 Task: Create a task  Authentication tokens not being refreshed causing users to be logged out unexpectedly , assign it to team member softage.6@softage.net in the project WorthyTech and update the status of the task to  On Track  , set the priority of the task to High.
Action: Mouse moved to (54, 422)
Screenshot: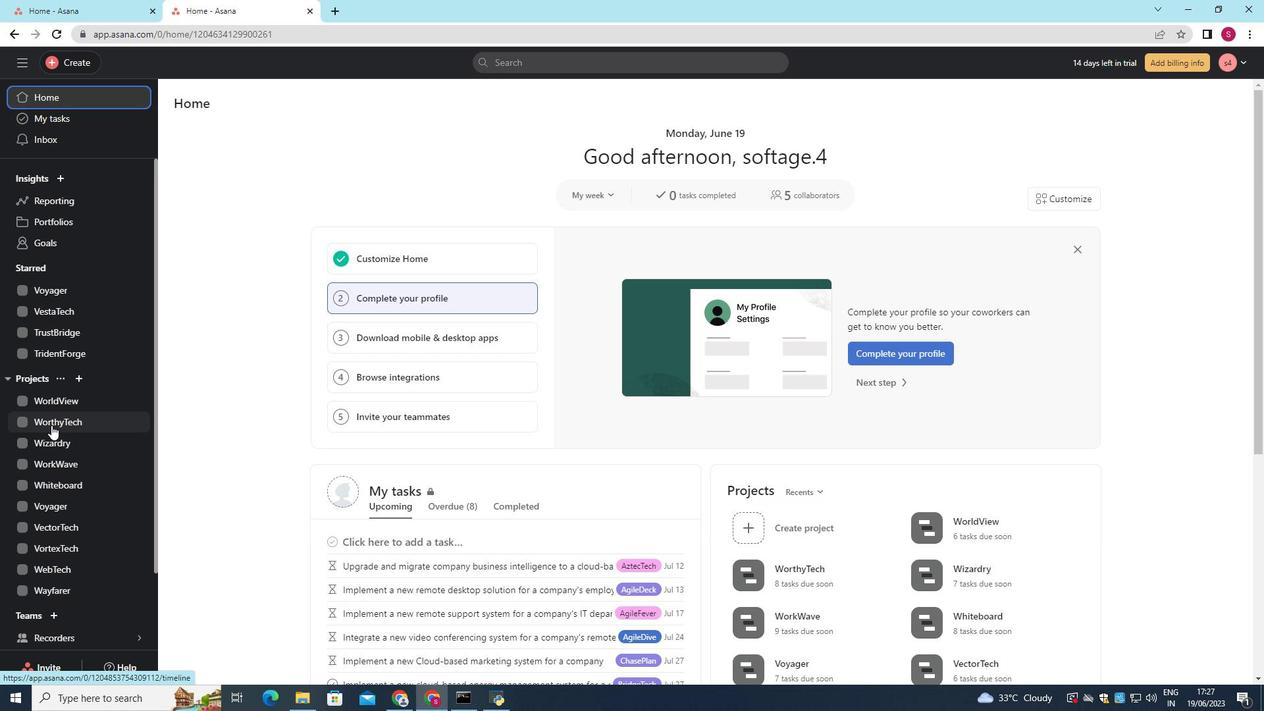 
Action: Mouse pressed left at (54, 422)
Screenshot: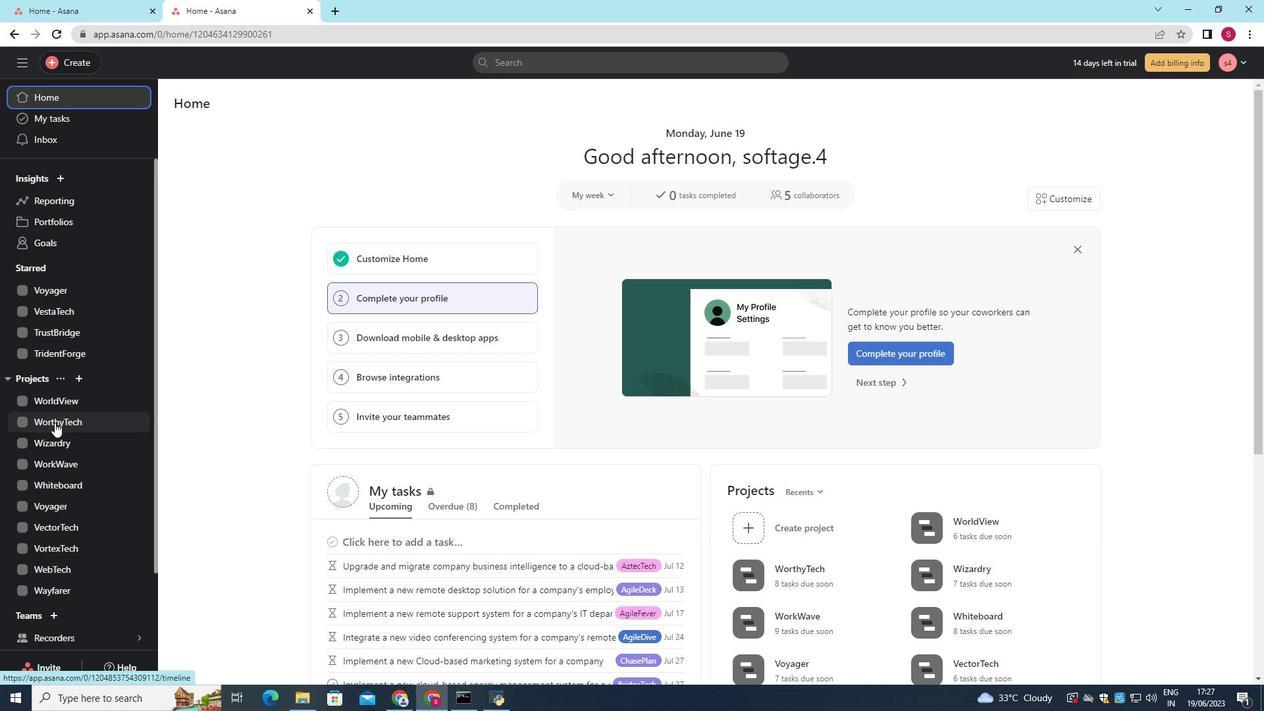 
Action: Mouse moved to (71, 445)
Screenshot: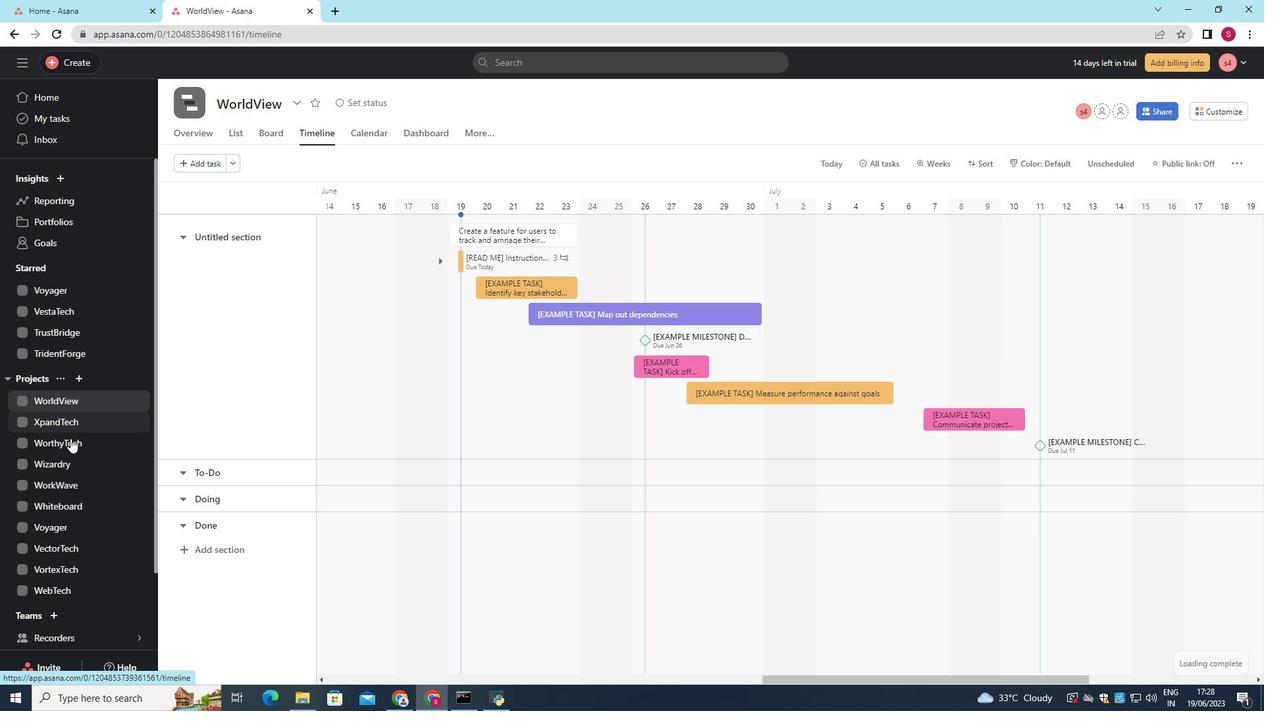 
Action: Mouse pressed left at (71, 445)
Screenshot: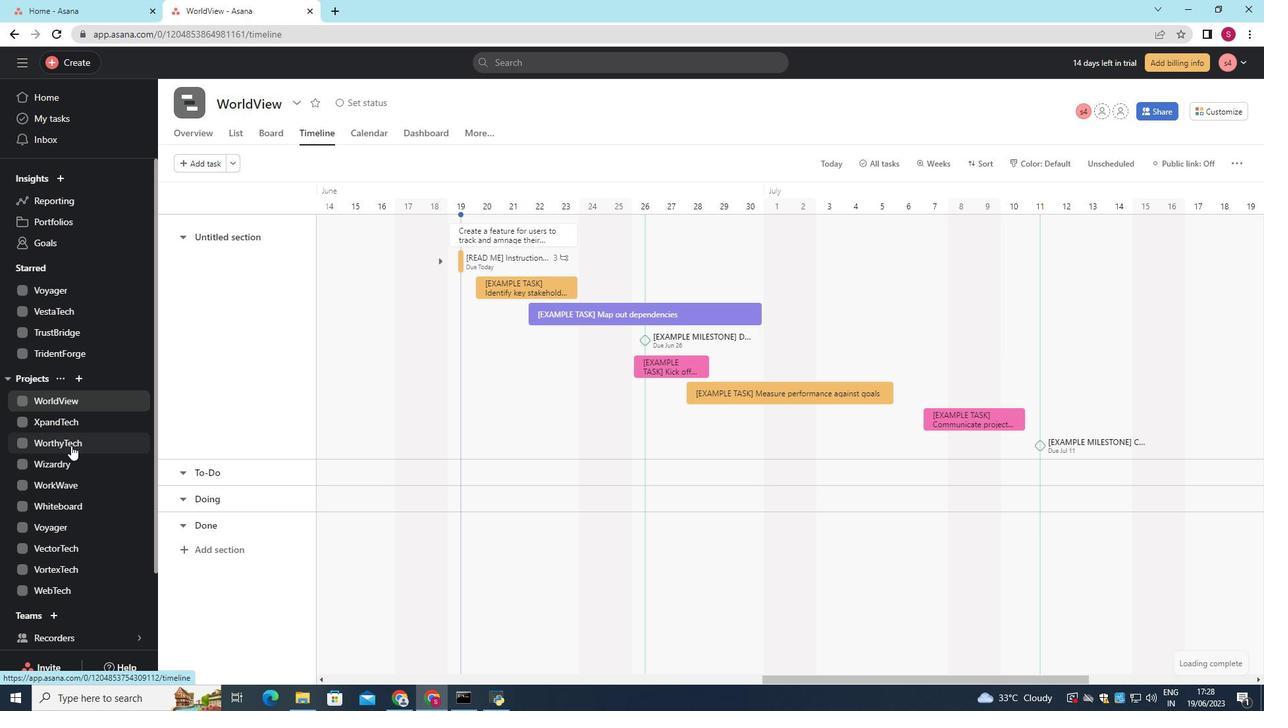 
Action: Mouse moved to (473, 395)
Screenshot: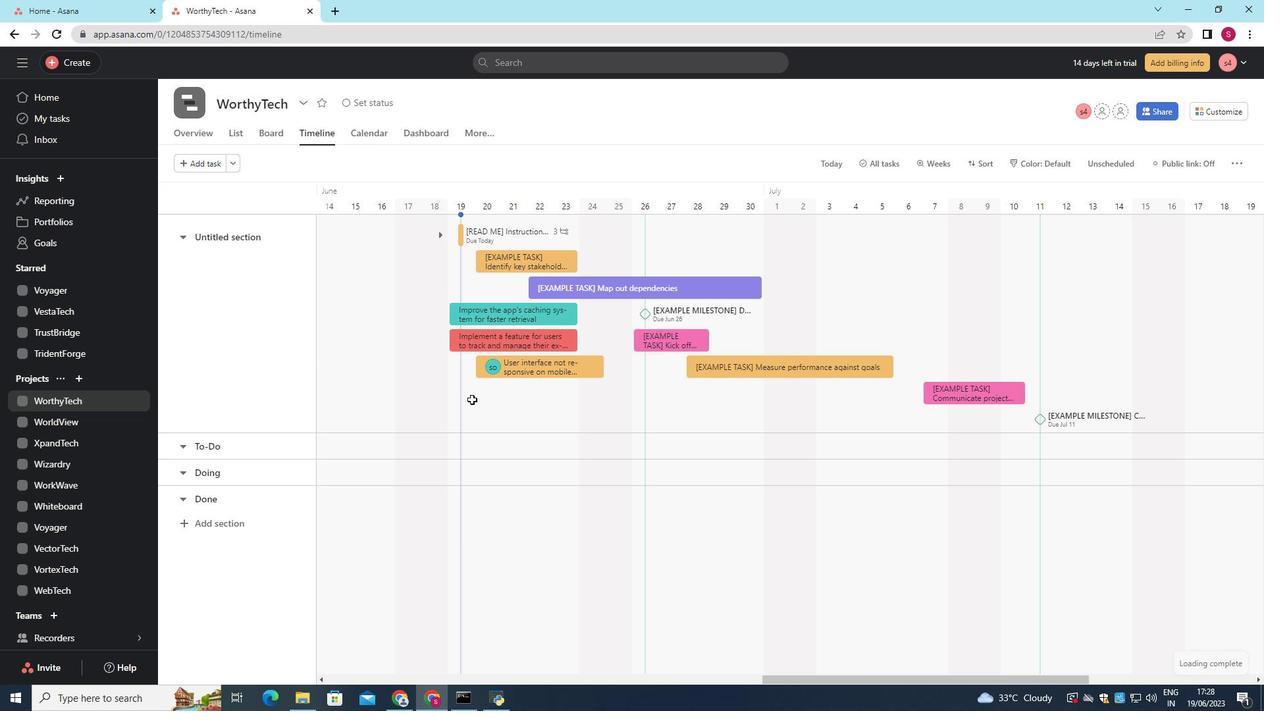 
Action: Mouse pressed left at (473, 395)
Screenshot: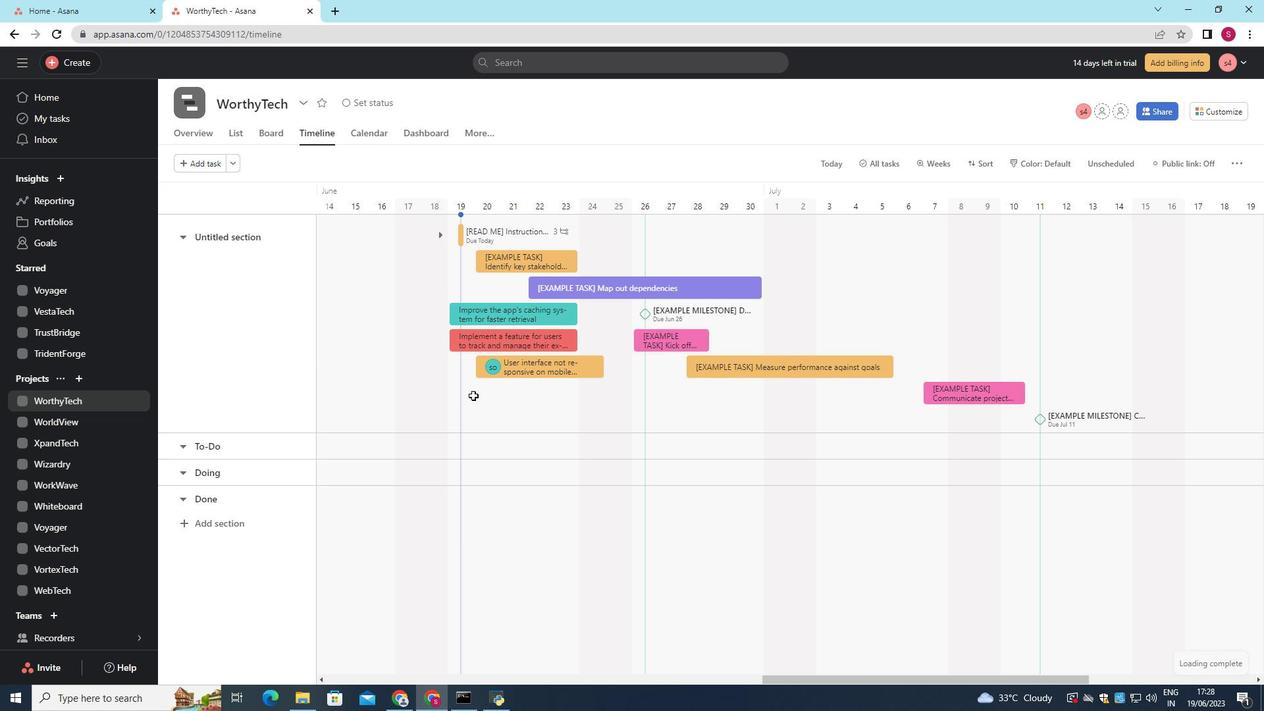 
Action: Mouse moved to (473, 390)
Screenshot: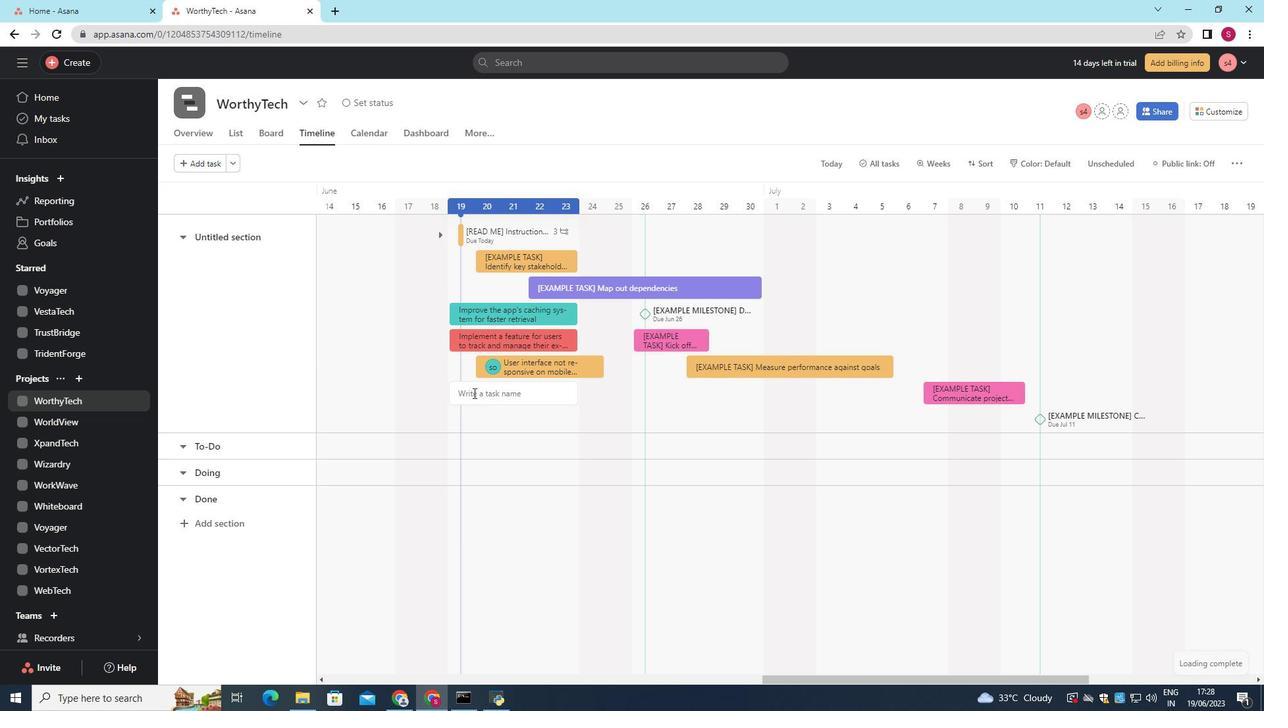 
Action: Key pressed <Key.shift>Authentication<Key.space>tokens<Key.space>not<Key.space>being<Key.space>refreshed<Key.space>causing<Key.space>users<Key.space>to<Key.space>be<Key.space>logged<Key.space>out<Key.space>unexpectedly
Screenshot: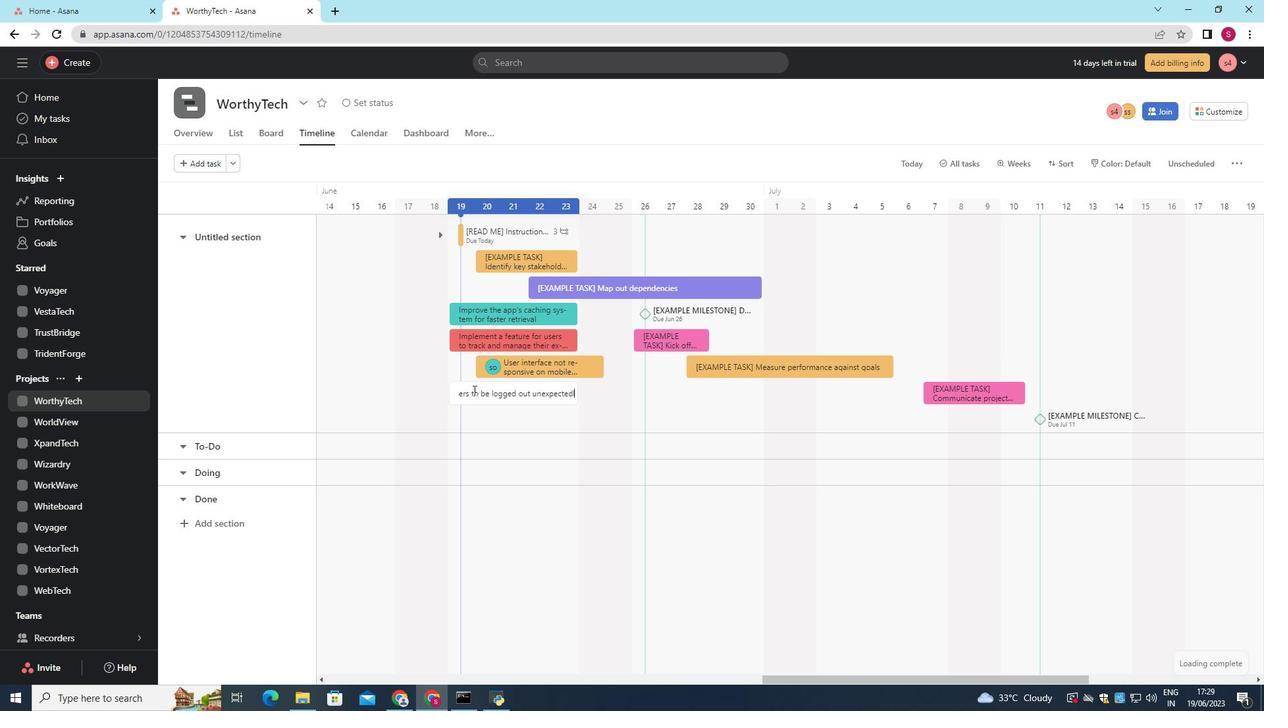 
Action: Mouse moved to (464, 389)
Screenshot: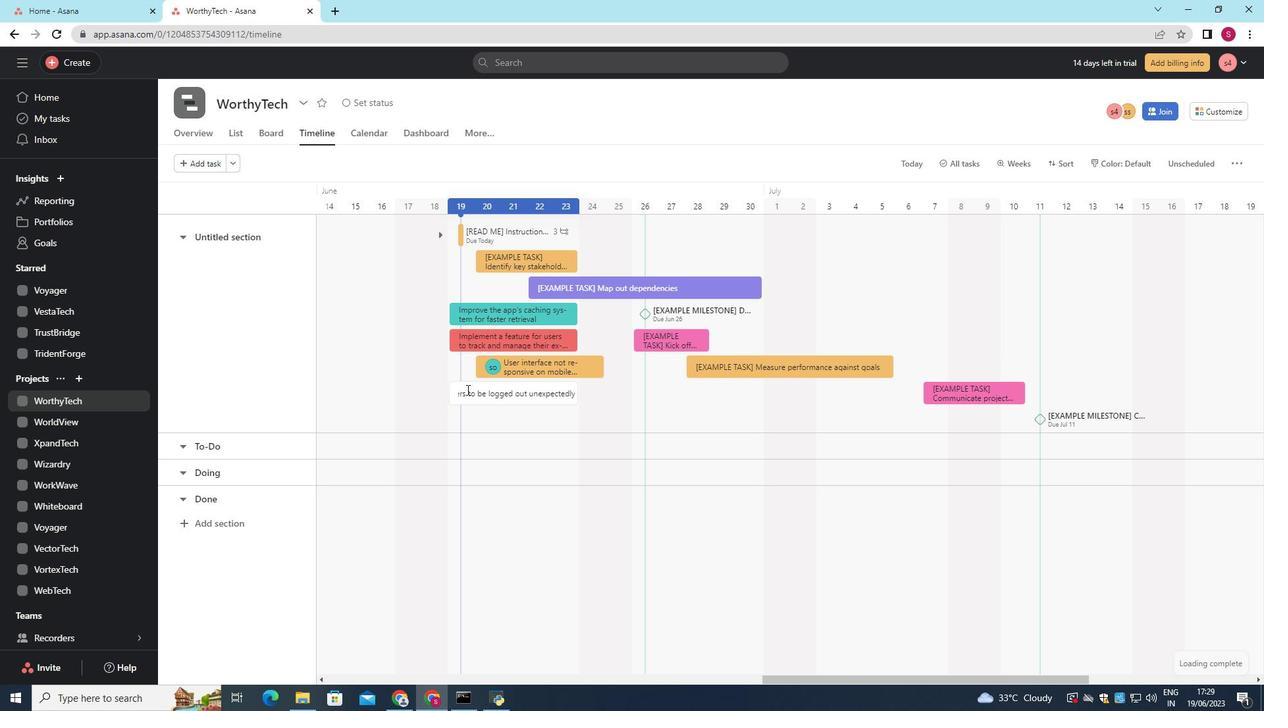 
Action: Key pressed <Key.enter>
Screenshot: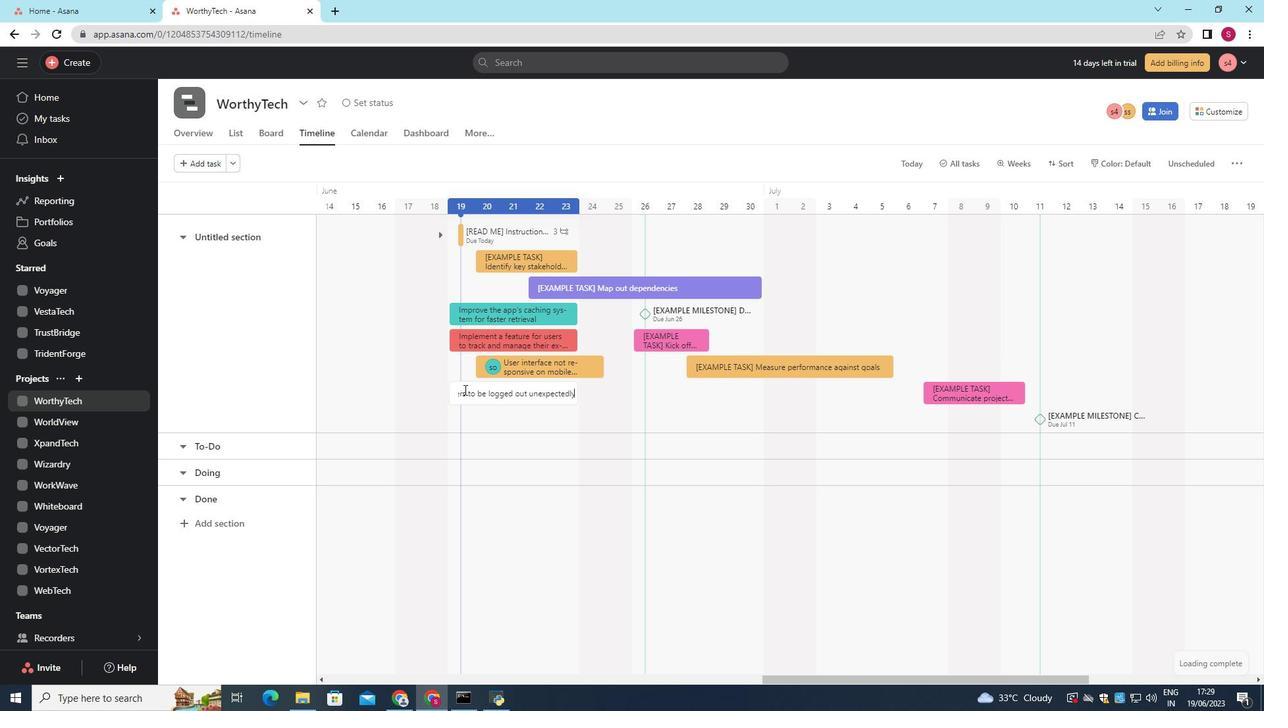
Action: Mouse moved to (497, 391)
Screenshot: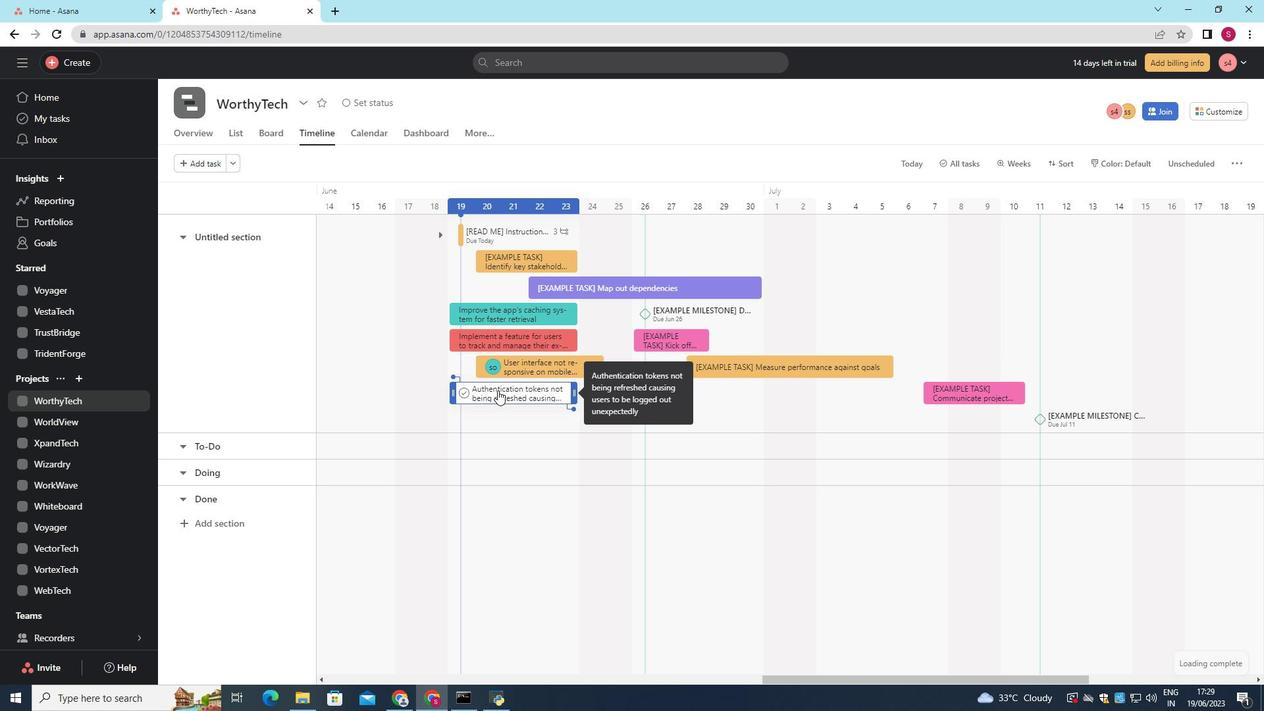 
Action: Mouse pressed left at (497, 391)
Screenshot: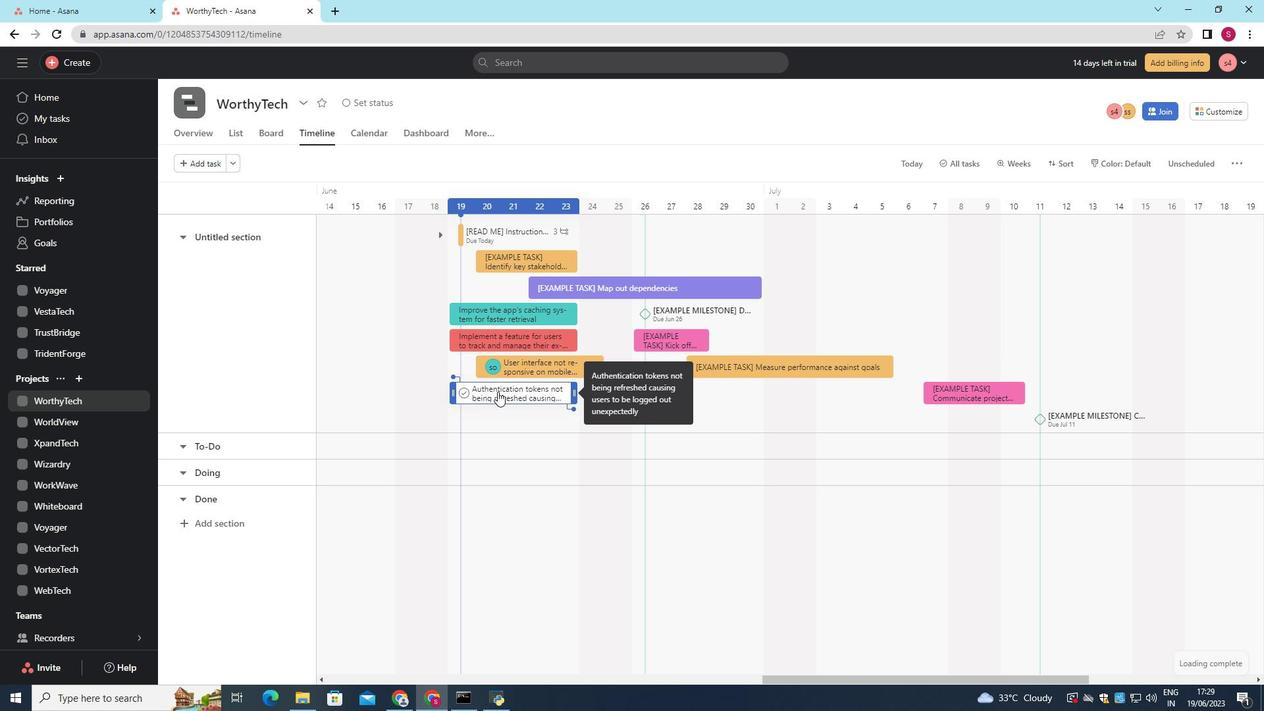 
Action: Mouse moved to (963, 256)
Screenshot: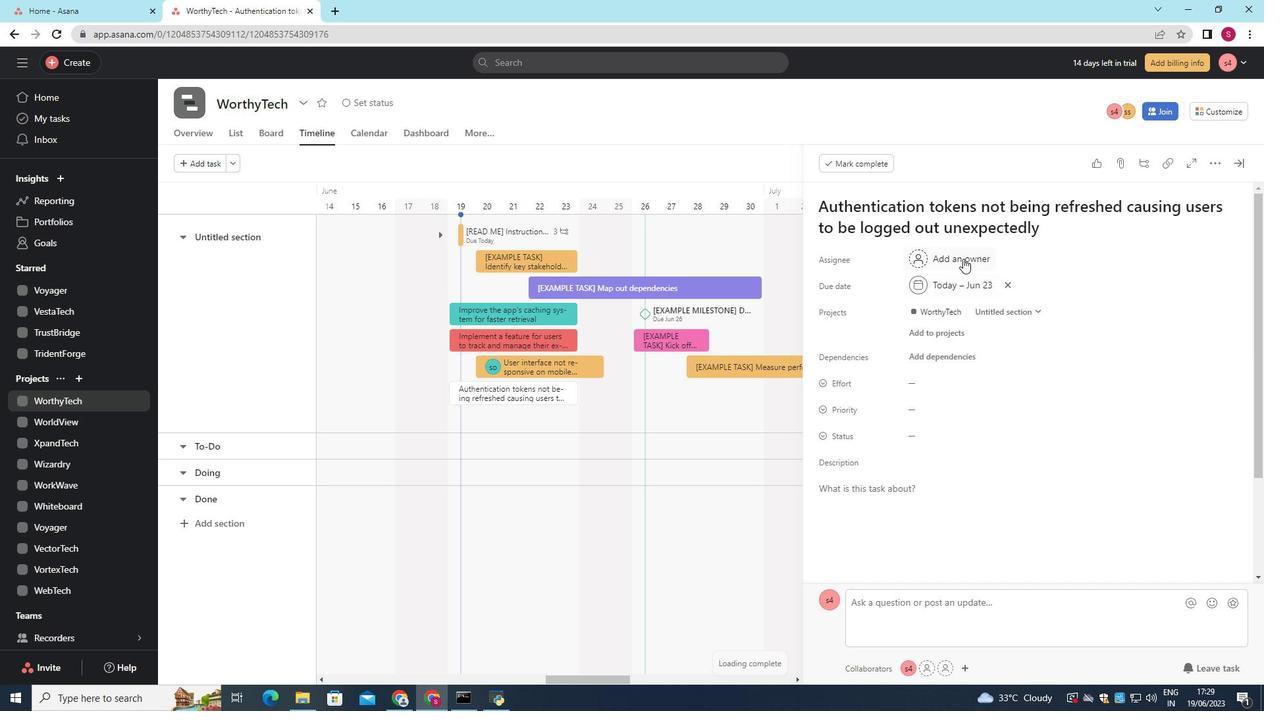 
Action: Mouse pressed left at (963, 256)
Screenshot: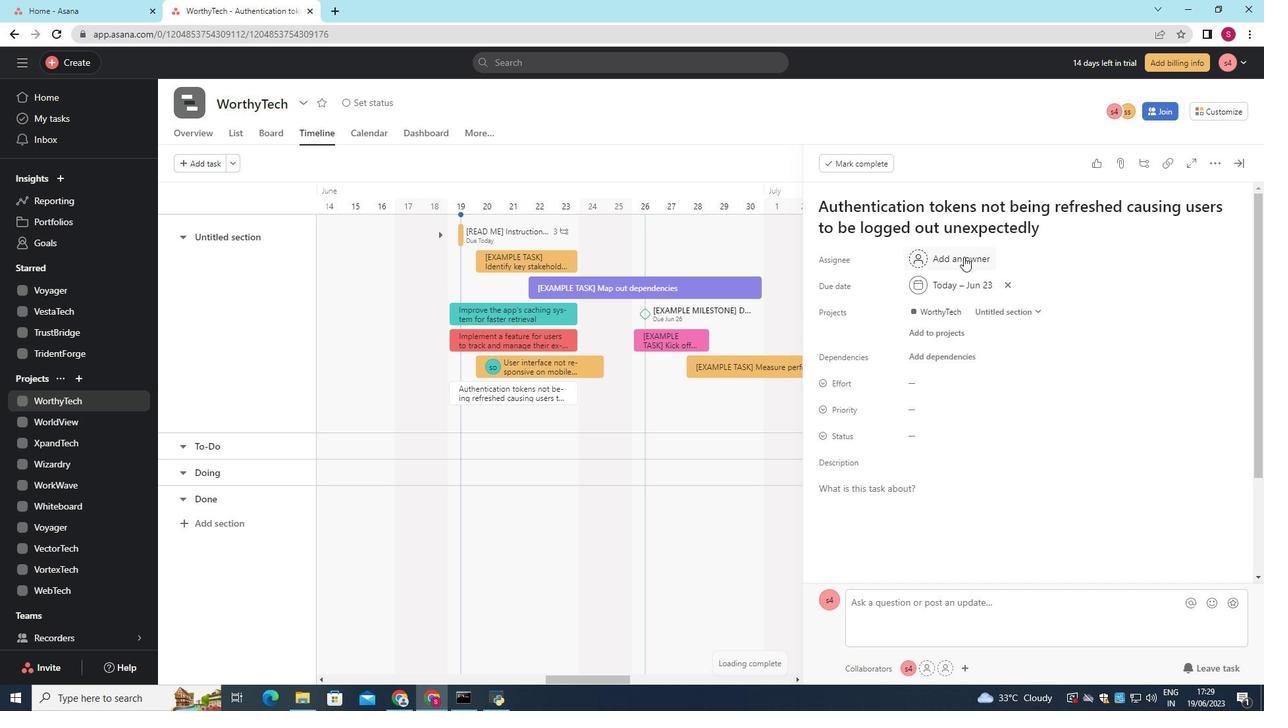 
Action: Key pressed softage.6<Key.shift>@softage.net
Screenshot: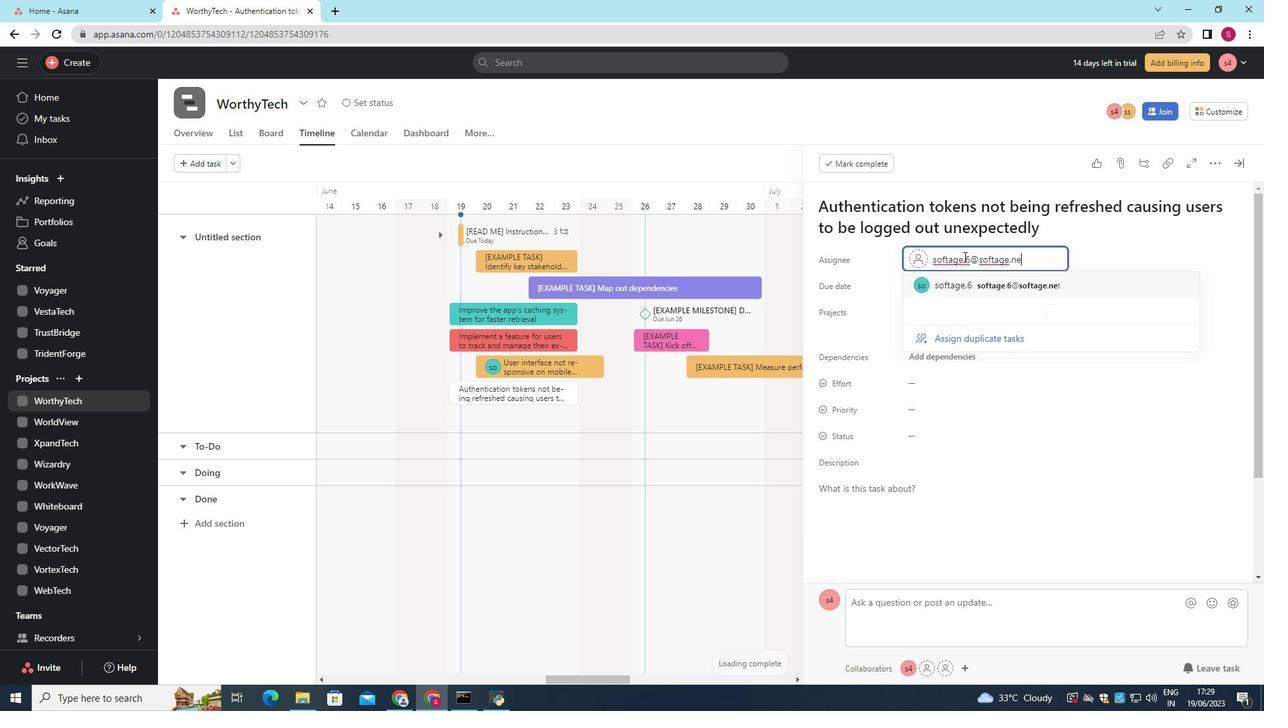 
Action: Mouse moved to (967, 440)
Screenshot: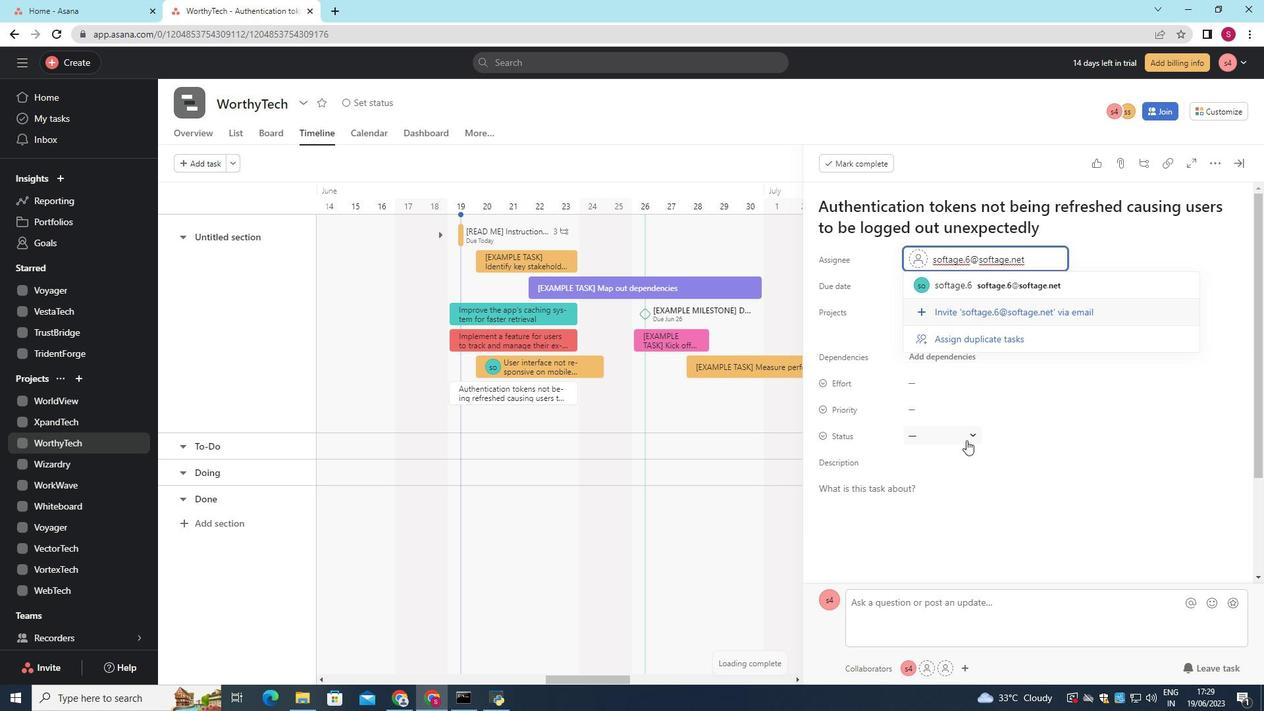
Action: Mouse pressed left at (967, 440)
Screenshot: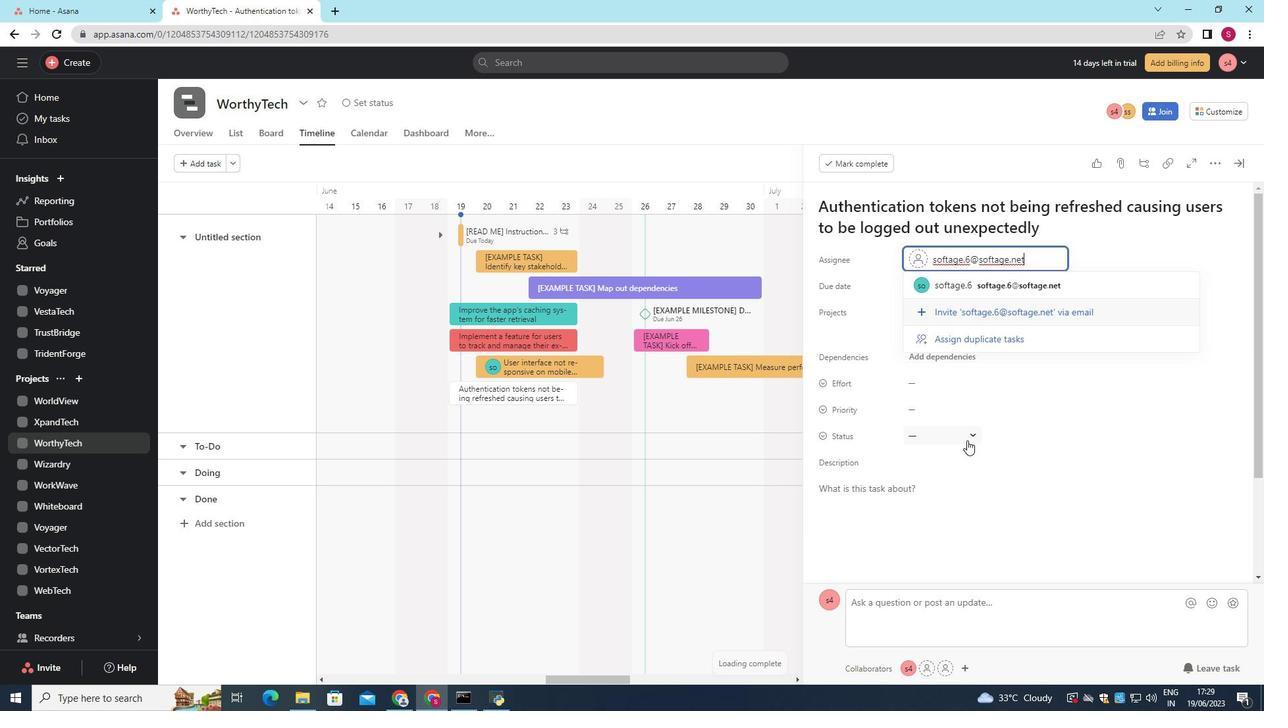 
Action: Mouse moved to (959, 476)
Screenshot: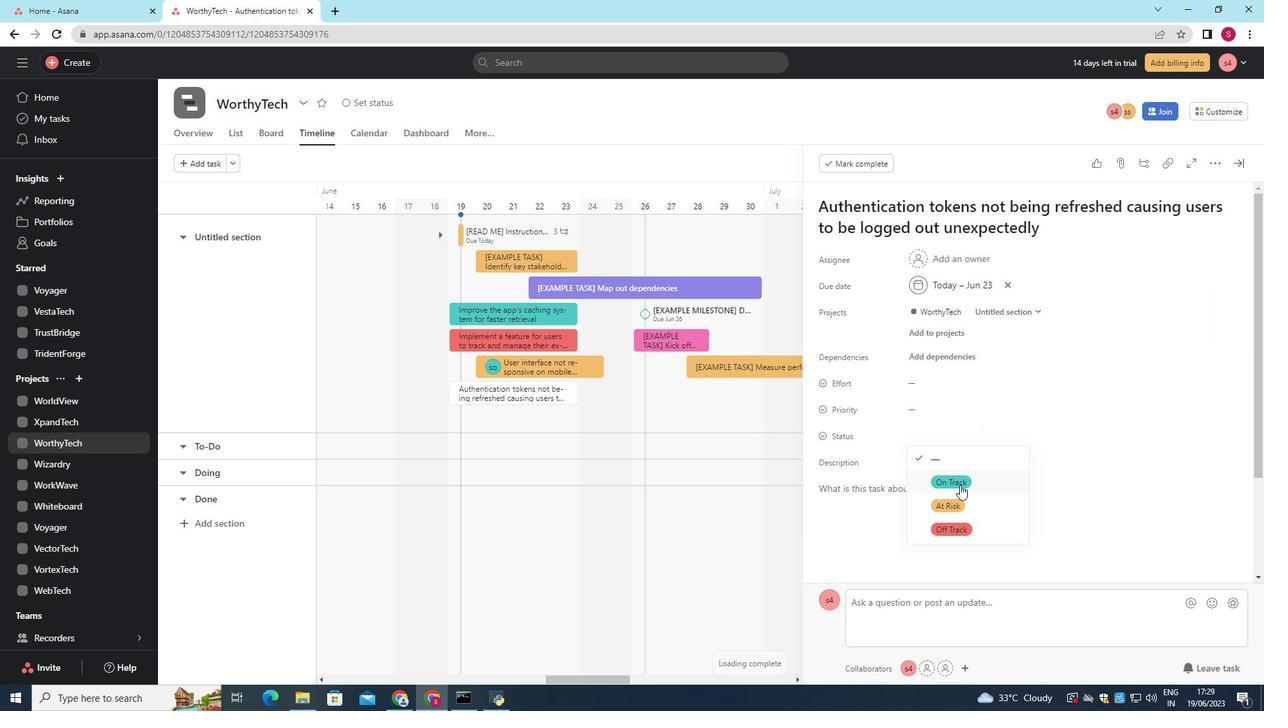 
Action: Mouse pressed left at (959, 476)
Screenshot: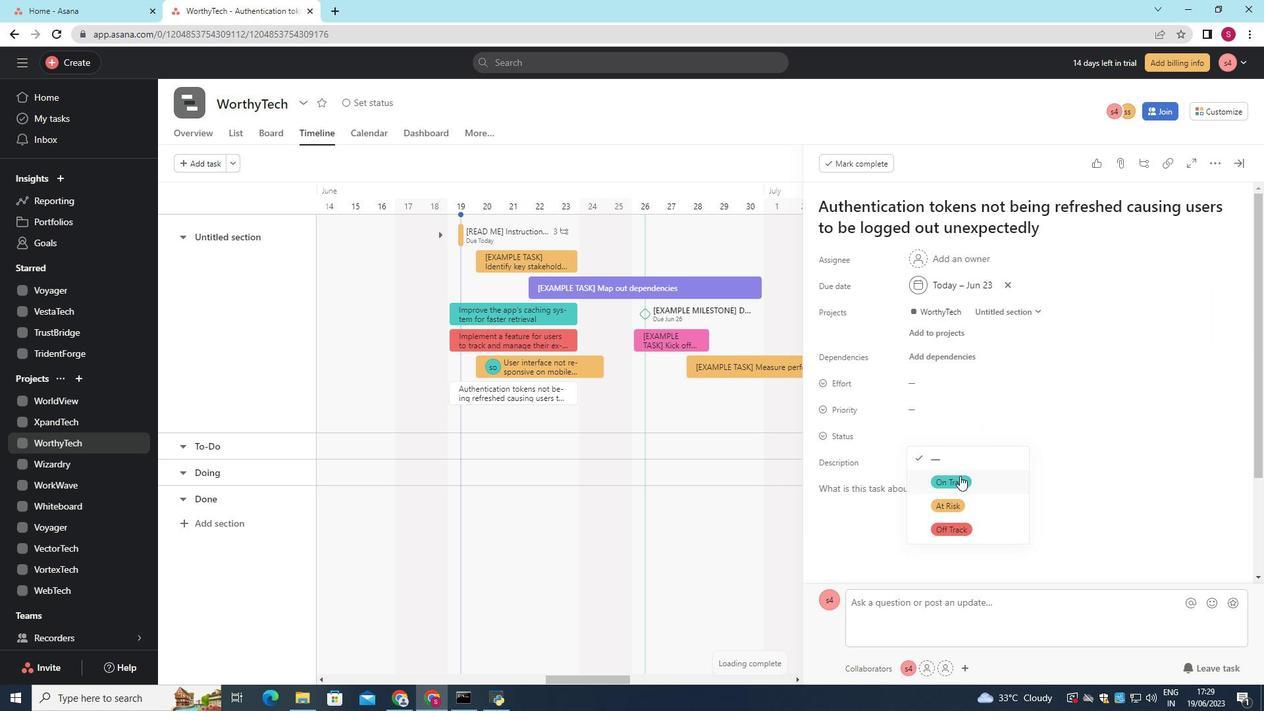 
Action: Mouse moved to (956, 404)
Screenshot: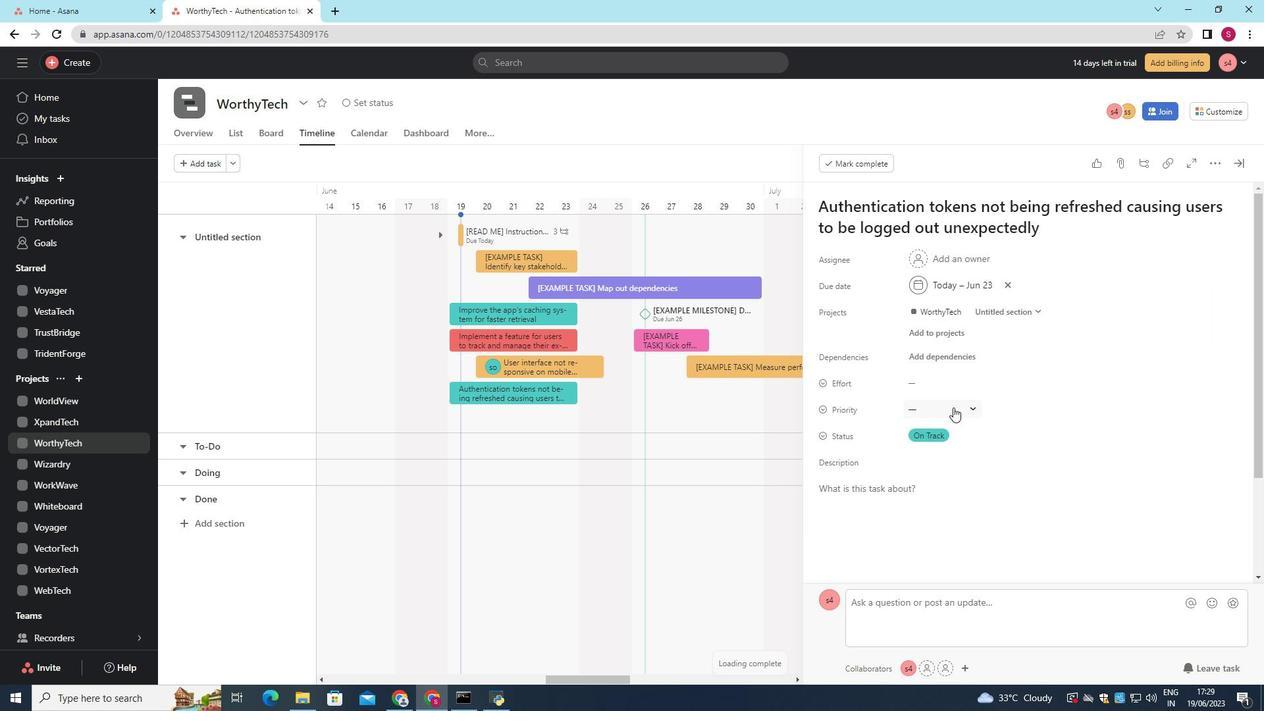 
Action: Mouse pressed left at (956, 404)
Screenshot: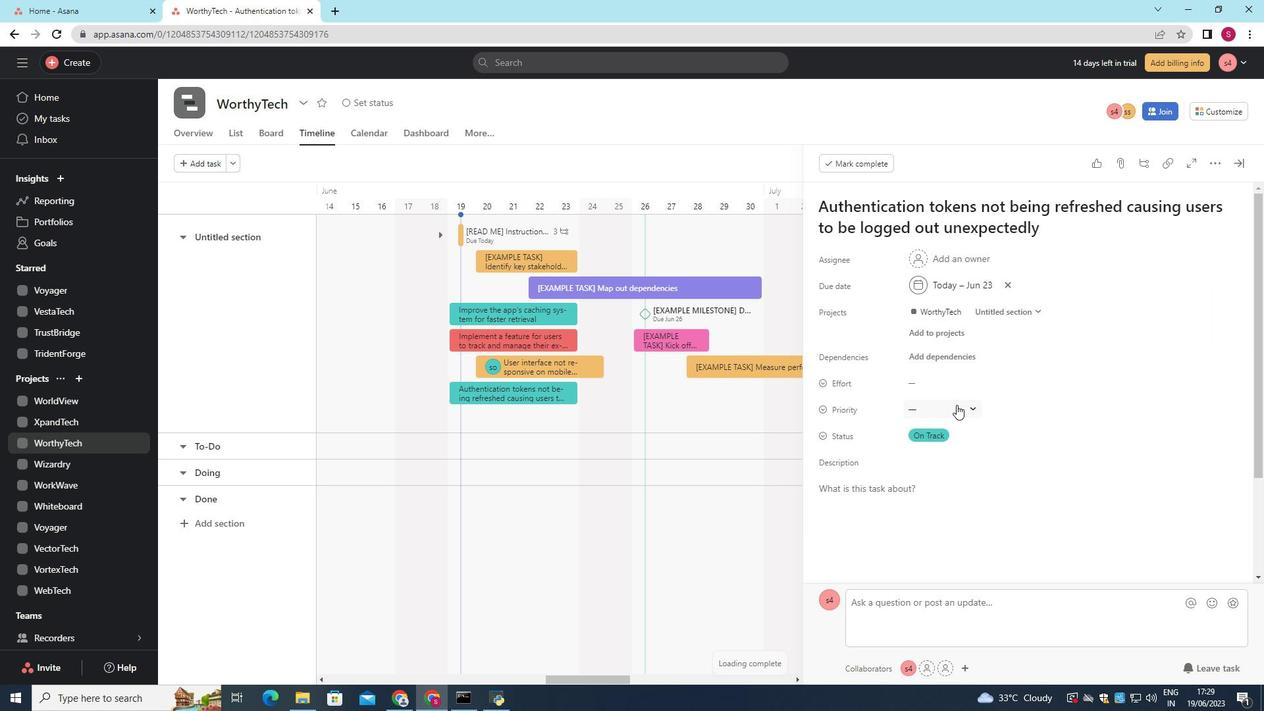 
Action: Mouse moved to (937, 458)
Screenshot: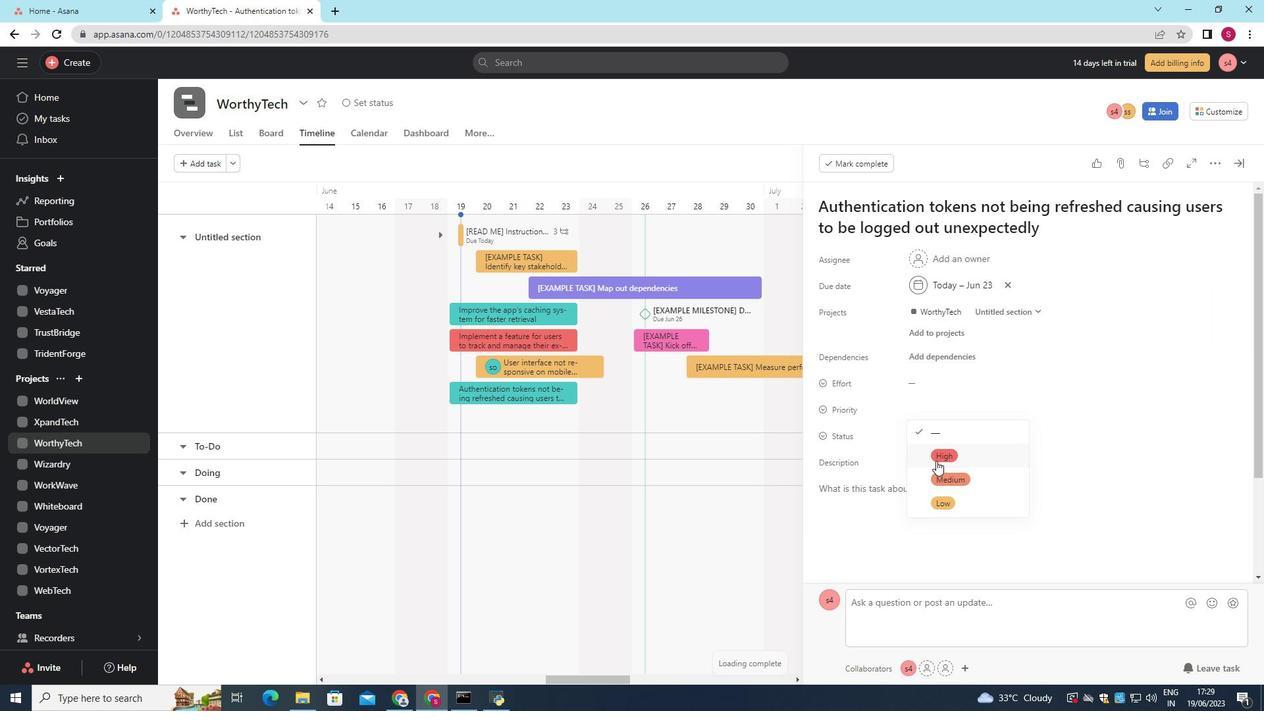 
Action: Mouse pressed left at (937, 458)
Screenshot: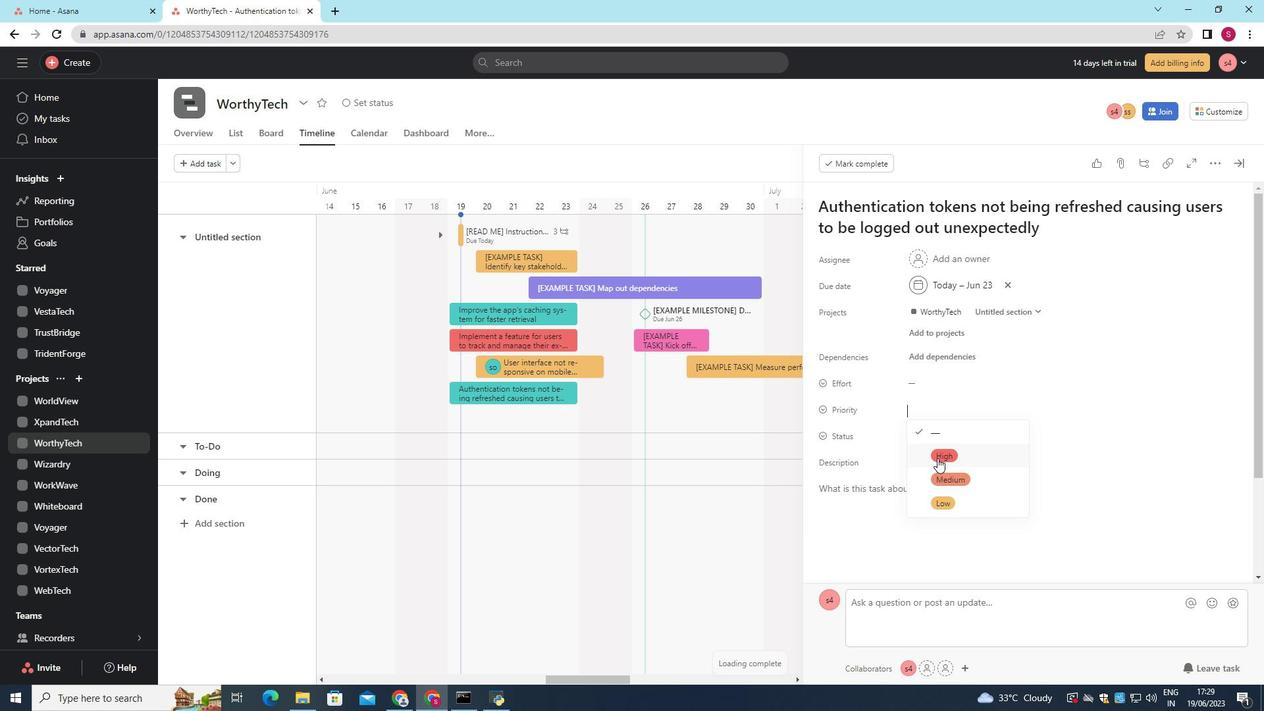 
